 Task: Add Bulk Foods Milk Chocolate Malt Balls to the cart.
Action: Mouse moved to (26, 63)
Screenshot: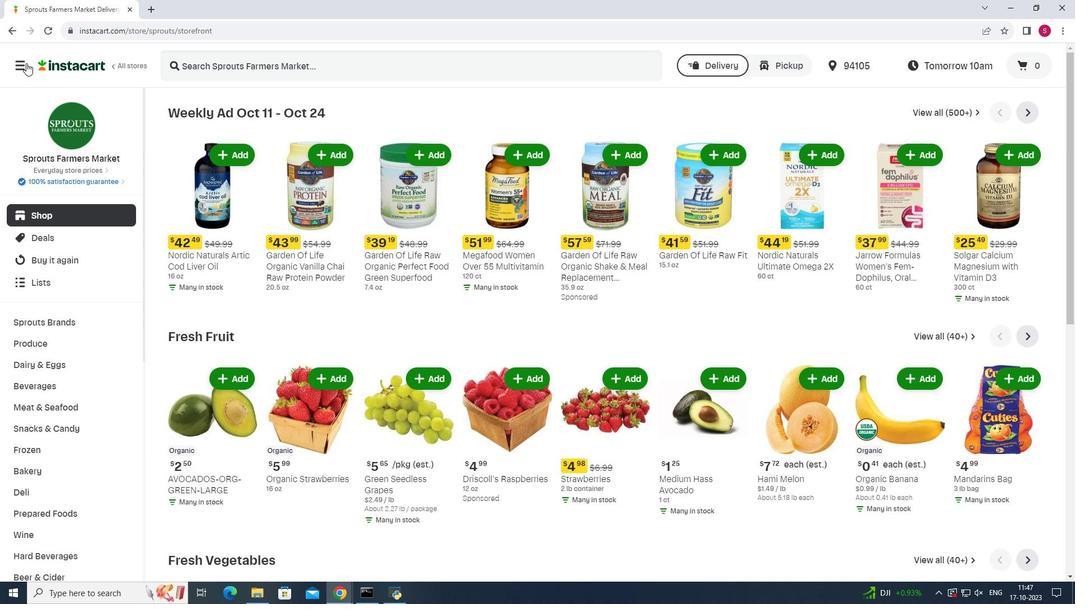 
Action: Mouse pressed left at (26, 63)
Screenshot: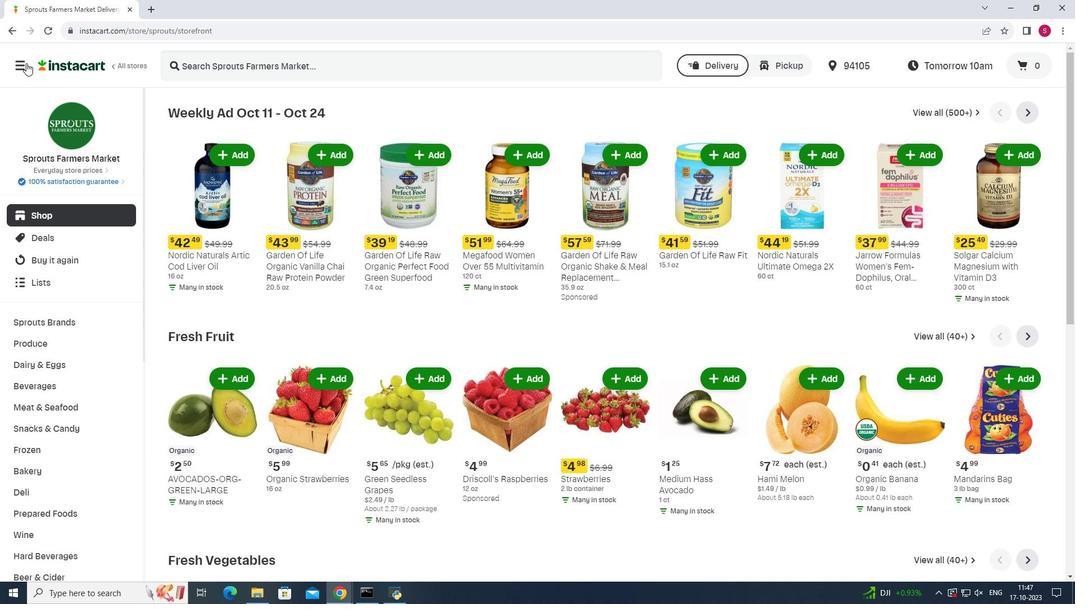 
Action: Mouse moved to (71, 299)
Screenshot: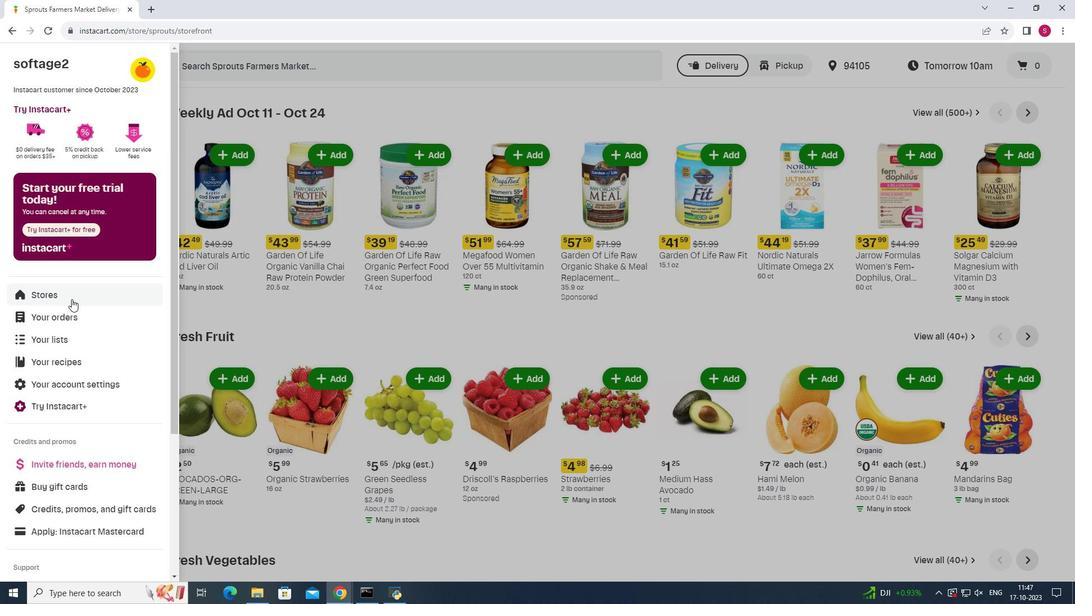 
Action: Mouse pressed left at (71, 299)
Screenshot: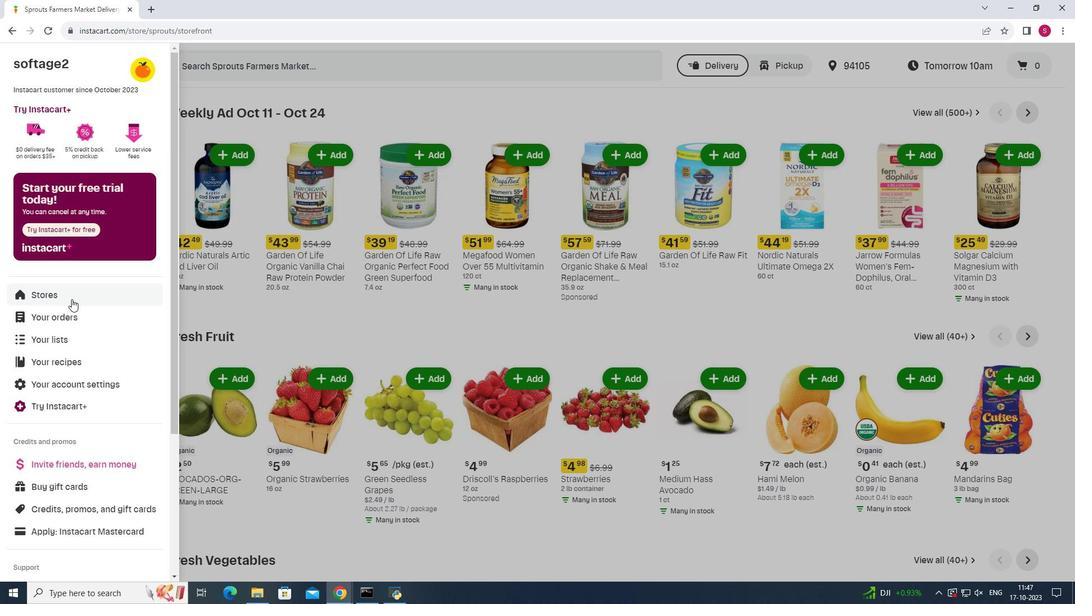 
Action: Mouse moved to (260, 96)
Screenshot: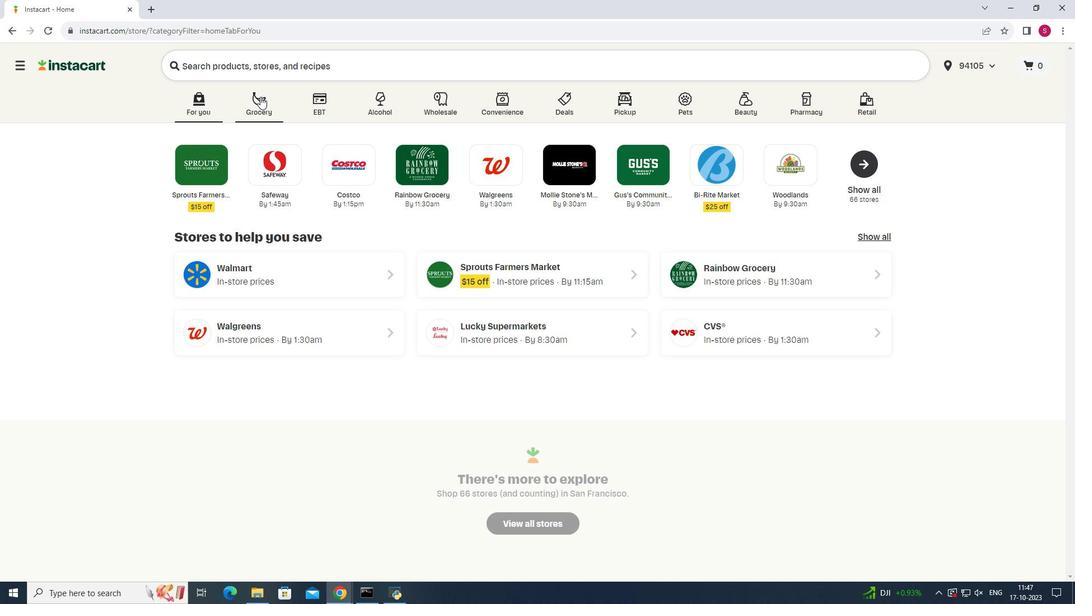 
Action: Mouse pressed left at (260, 96)
Screenshot: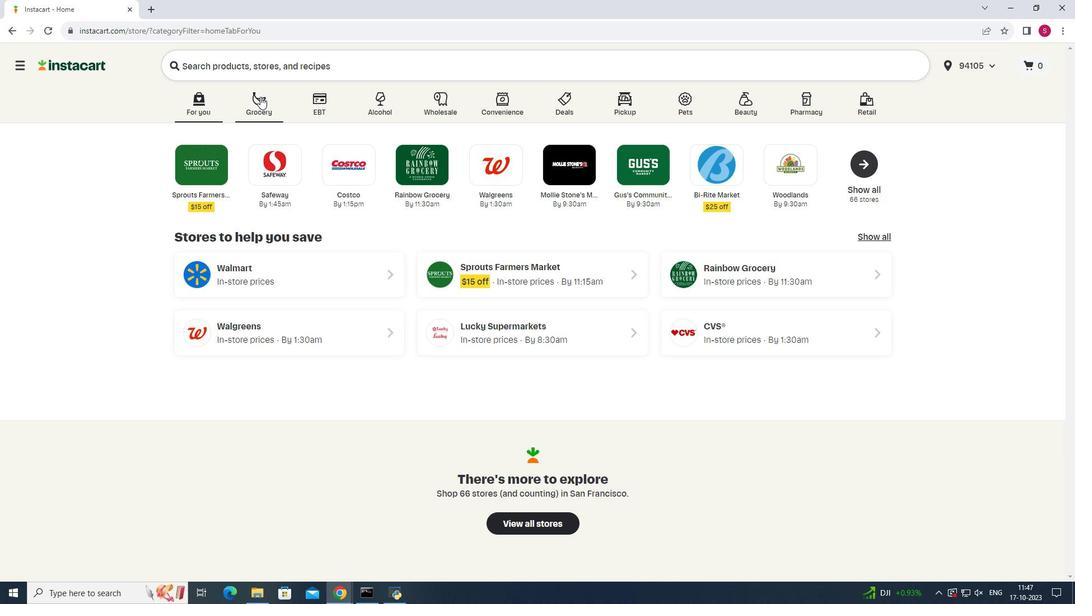 
Action: Mouse moved to (761, 157)
Screenshot: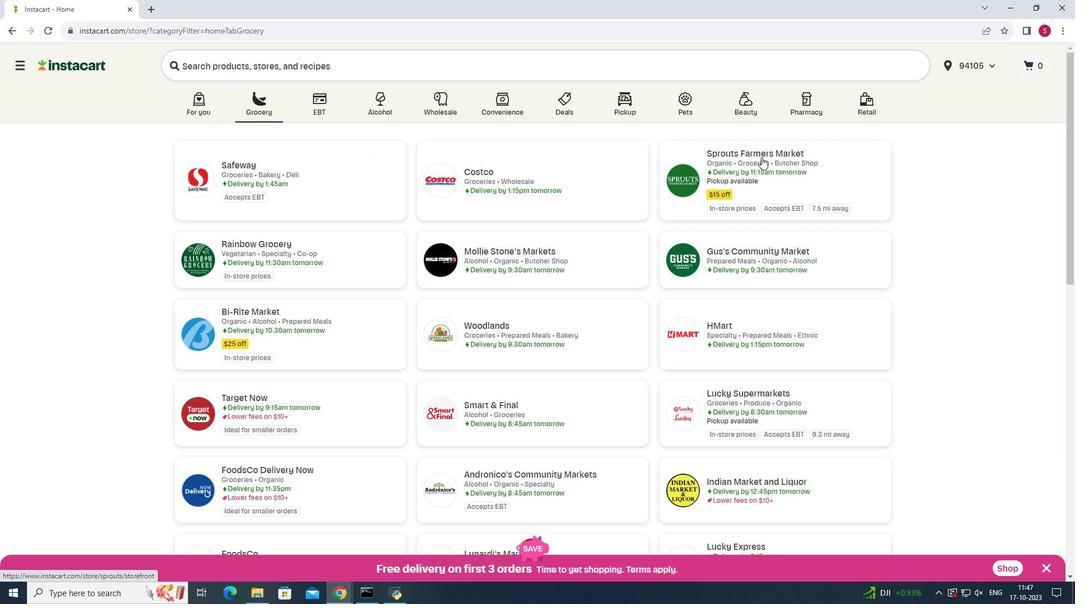 
Action: Mouse pressed left at (761, 157)
Screenshot: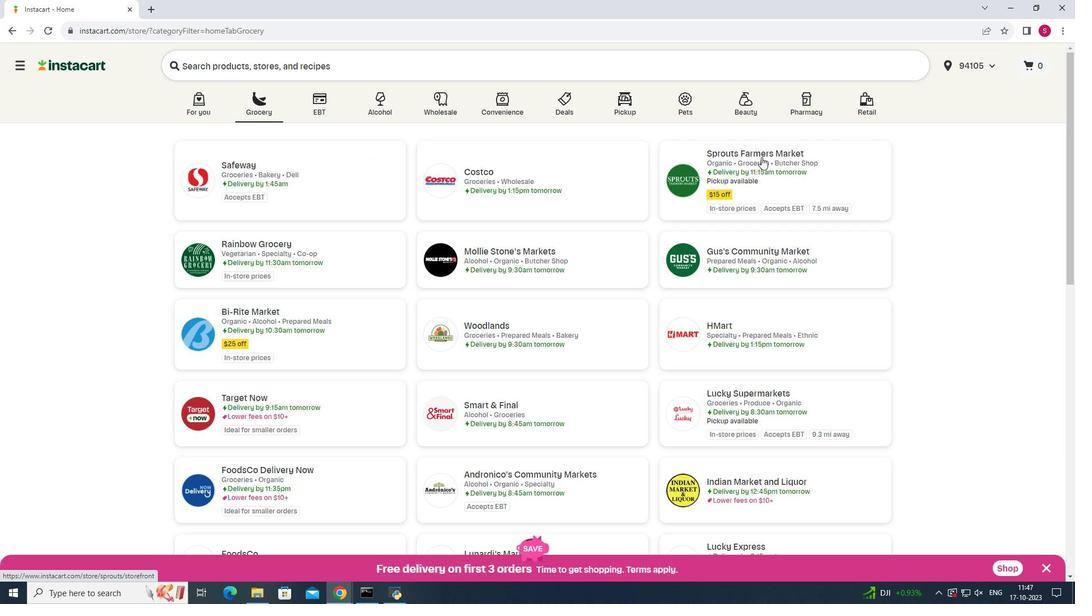 
Action: Mouse moved to (69, 425)
Screenshot: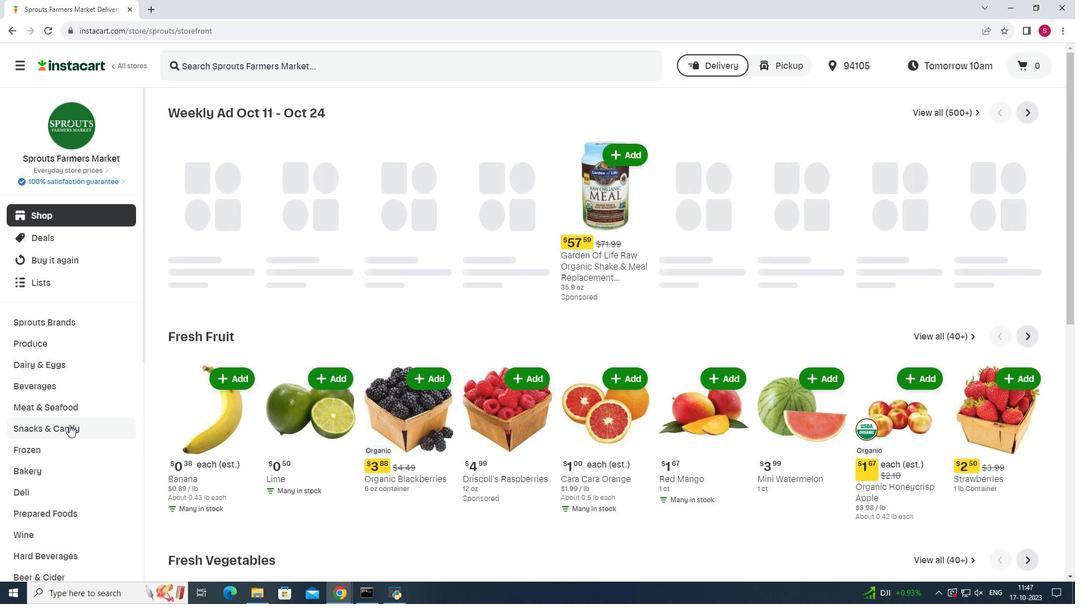 
Action: Mouse pressed left at (69, 425)
Screenshot: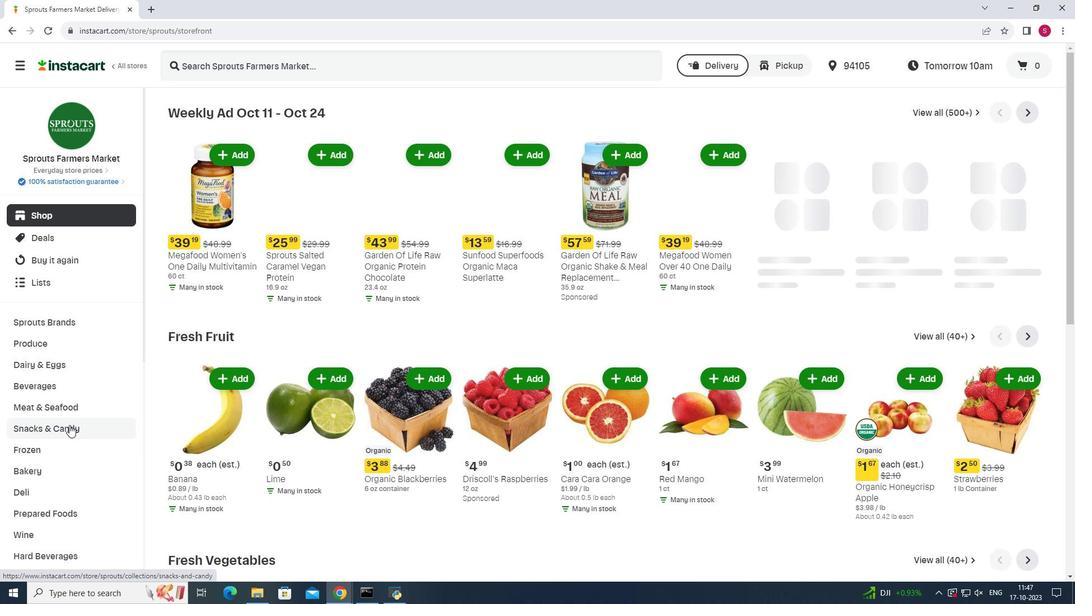 
Action: Mouse pressed left at (69, 425)
Screenshot: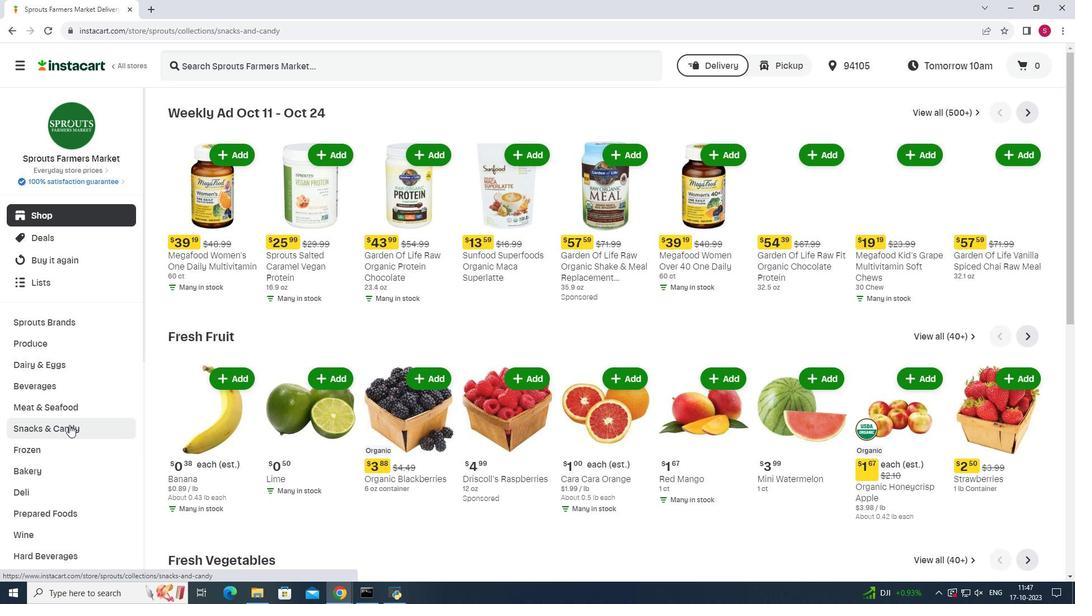 
Action: Mouse moved to (322, 137)
Screenshot: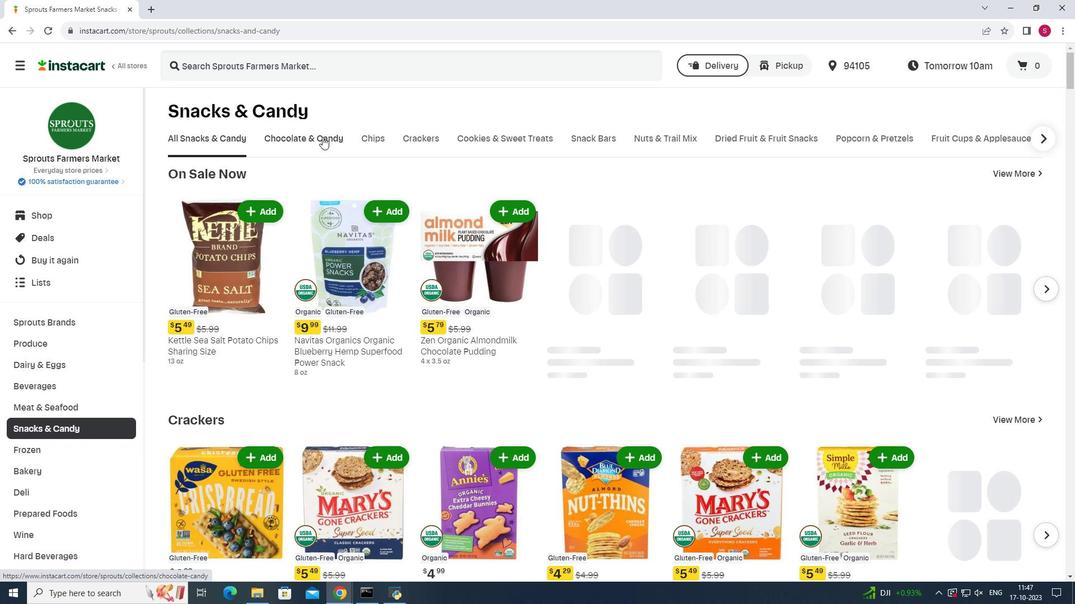 
Action: Mouse pressed left at (322, 137)
Screenshot: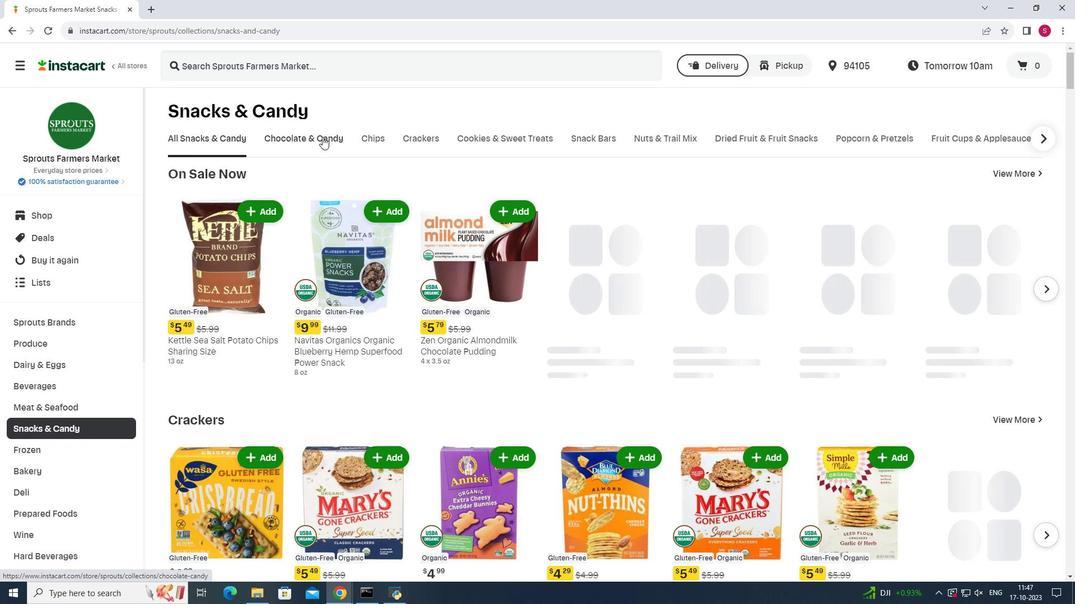 
Action: Mouse moved to (284, 193)
Screenshot: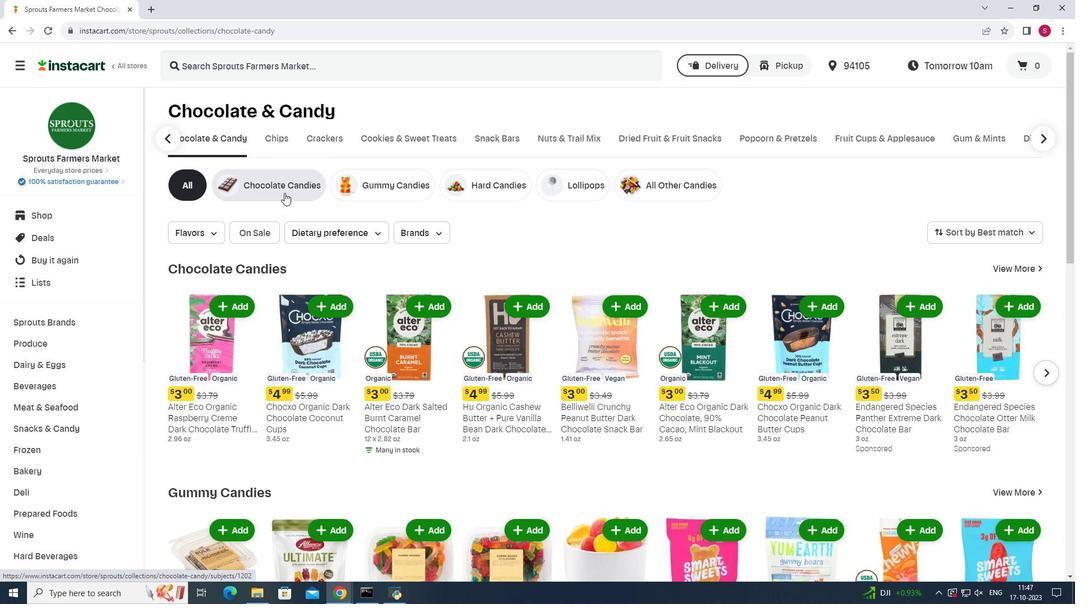 
Action: Mouse pressed left at (284, 193)
Screenshot: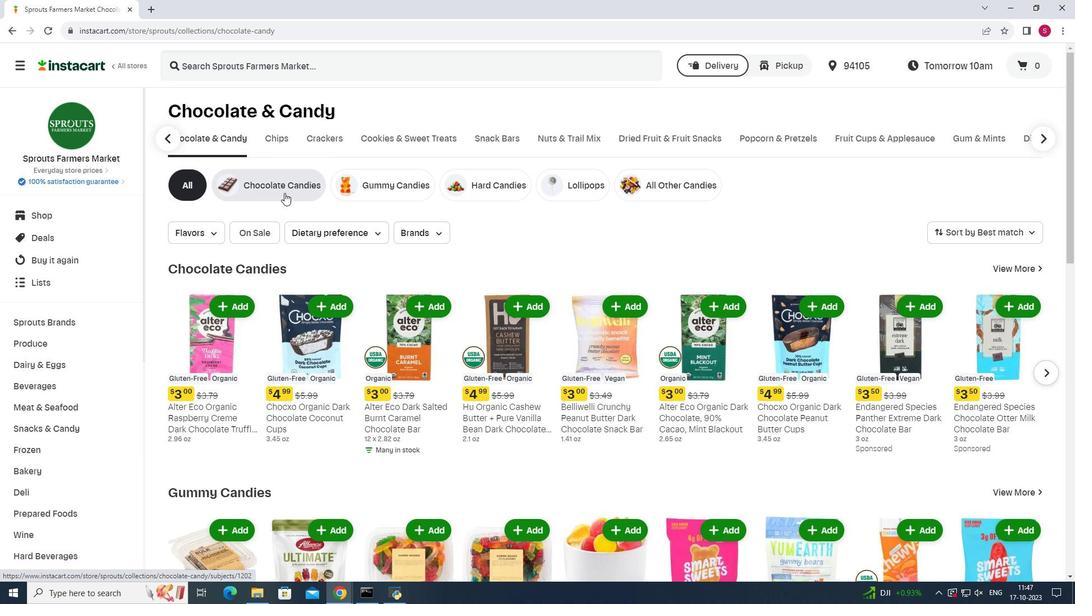 
Action: Mouse moved to (397, 64)
Screenshot: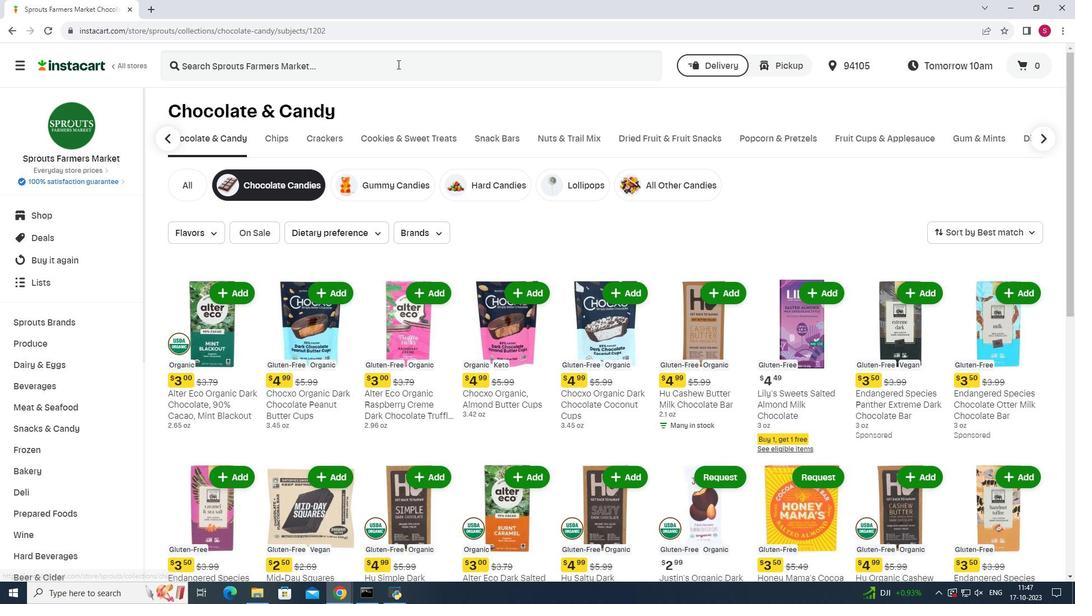 
Action: Mouse pressed left at (397, 64)
Screenshot: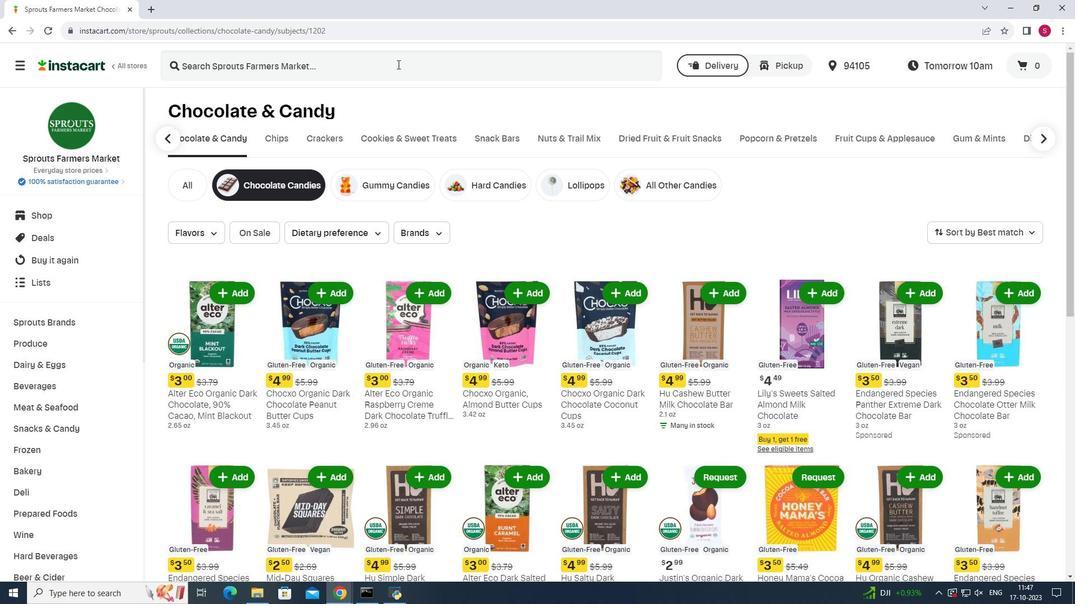 
Action: Key pressed <Key.shift>Bulk<Key.space><Key.shift>Foods<Key.space><Key.shift>Milk<Key.space><Key.shift>Chocolate<Key.space><Key.shift>Malt<Key.space><Key.shift>Balls<Key.enter>
Screenshot: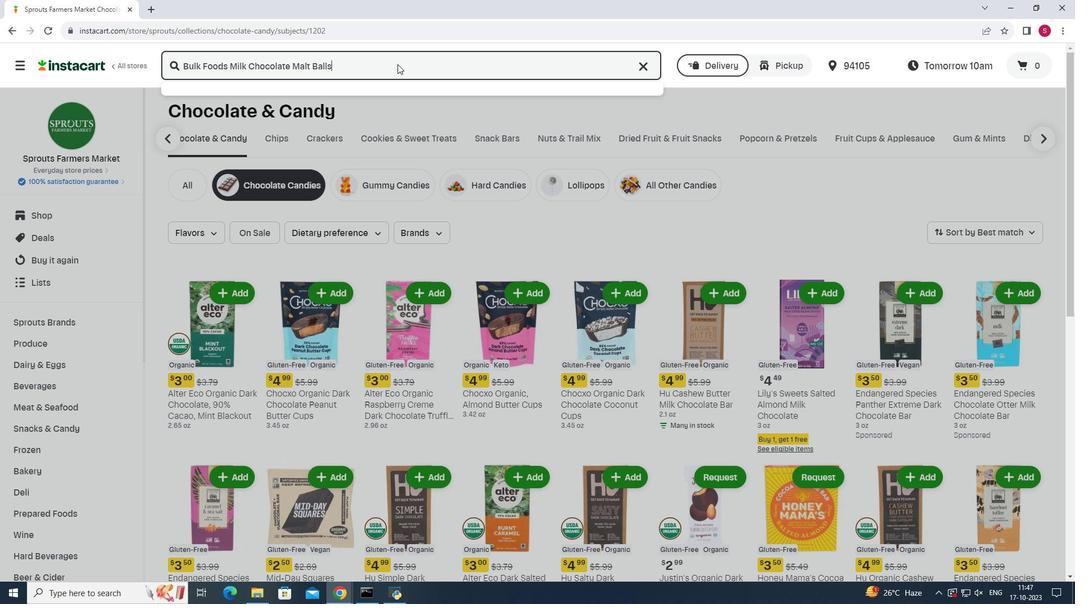 
Action: Mouse moved to (303, 176)
Screenshot: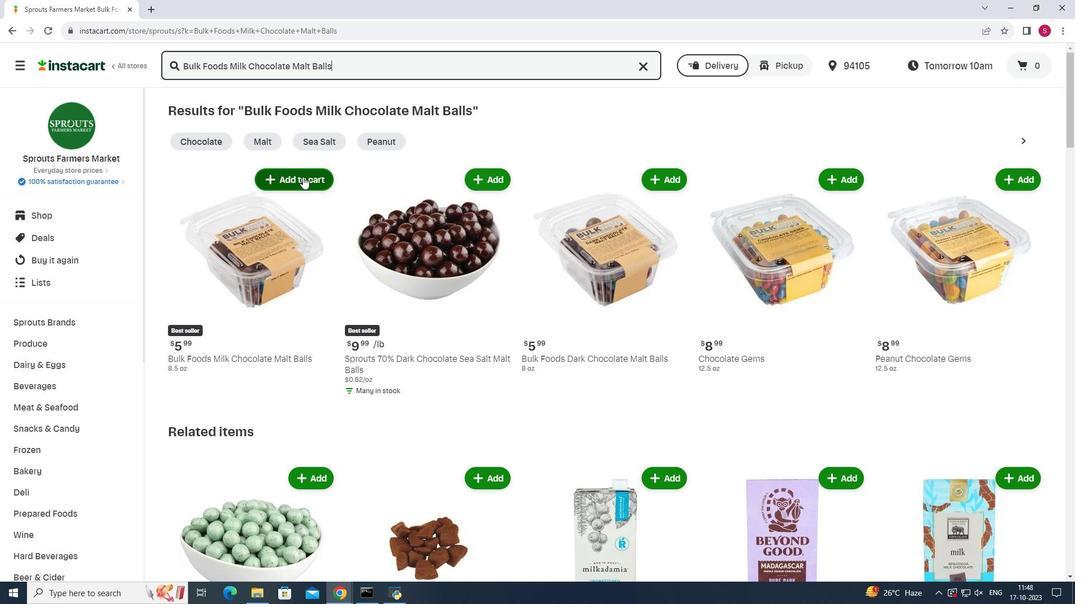 
Action: Mouse pressed left at (303, 176)
Screenshot: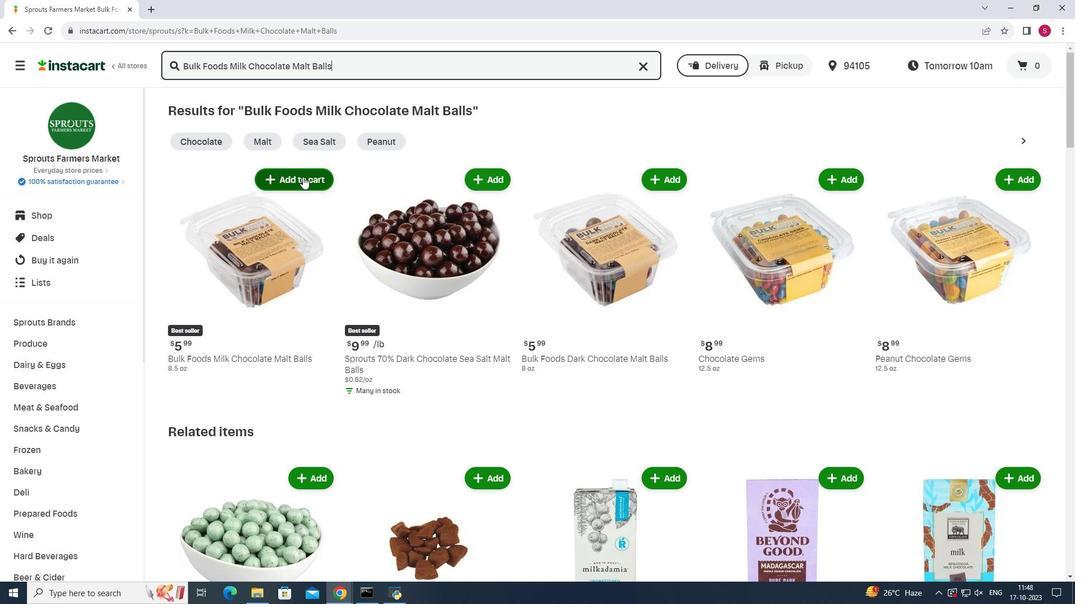 
Action: Mouse moved to (417, 280)
Screenshot: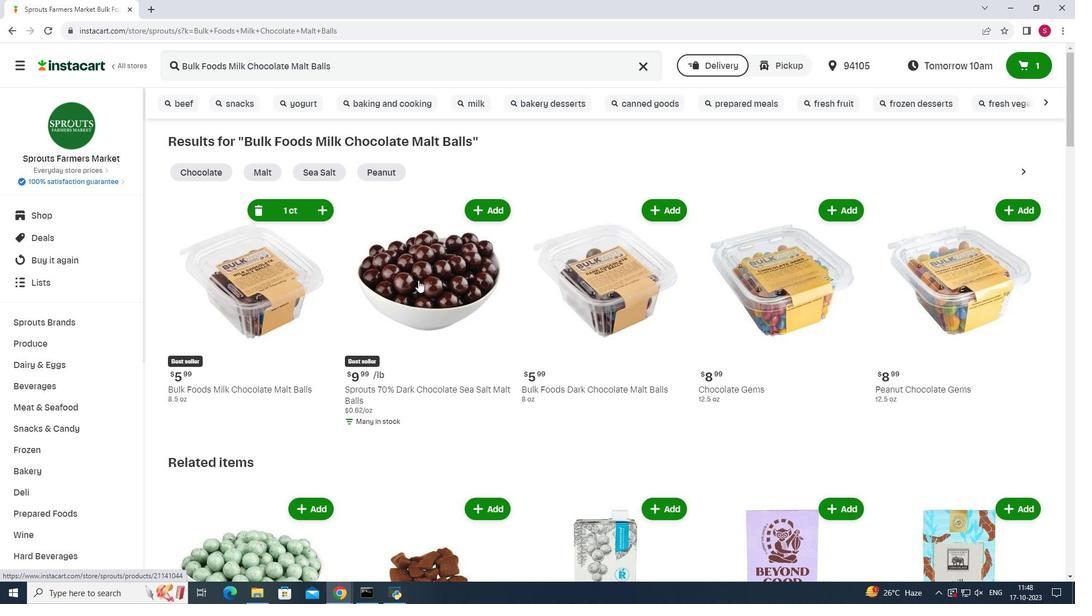 
